 Task: Create Card Card0000000039 in Board Board0000000010 in Workspace WS0000000004 in Trello. Create Card Card0000000040 in Board Board0000000010 in Workspace WS0000000004 in Trello. Create Card Card0000000041 in Board Board0000000011 in Workspace WS0000000004 in Trello. Create Card Card0000000042 in Board Board0000000011 in Workspace WS0000000004 in Trello. Create Card Card0000000043 in Board Board0000000011 in Workspace WS0000000004 in Trello
Action: Mouse moved to (137, 400)
Screenshot: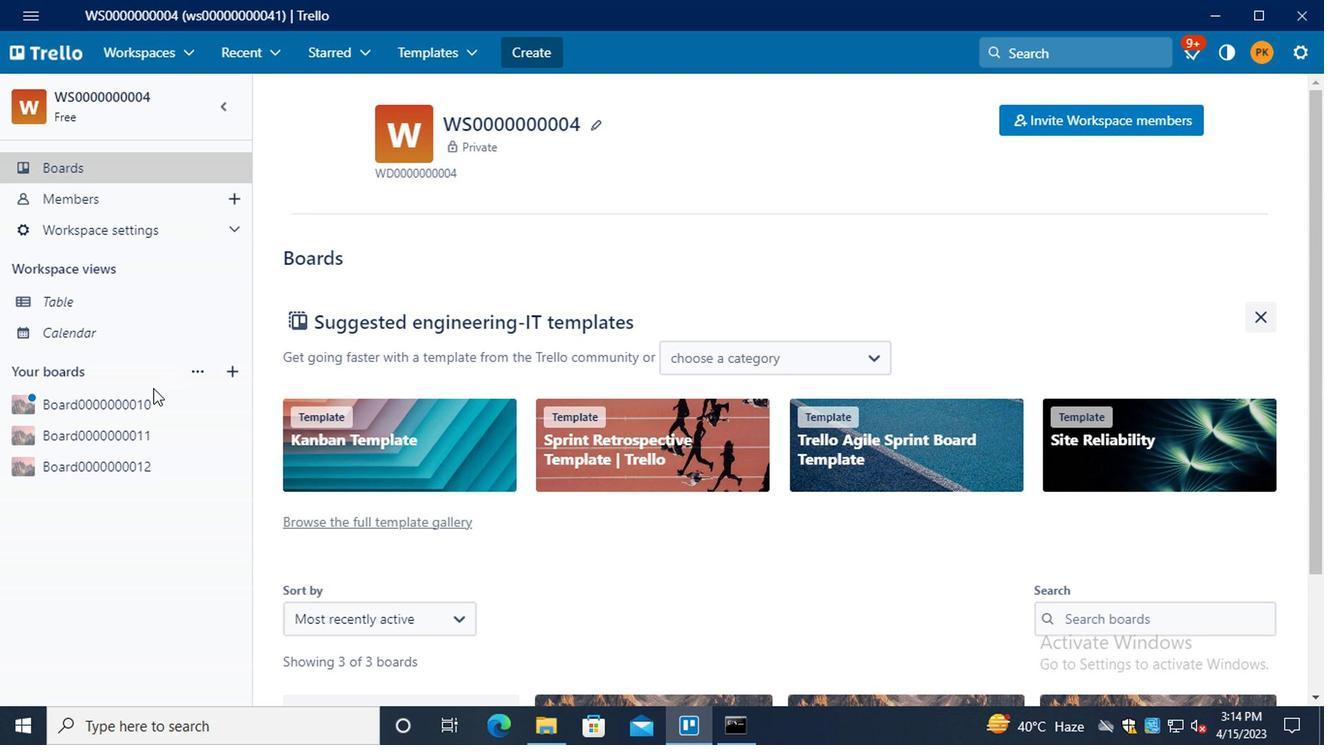 
Action: Mouse pressed left at (137, 400)
Screenshot: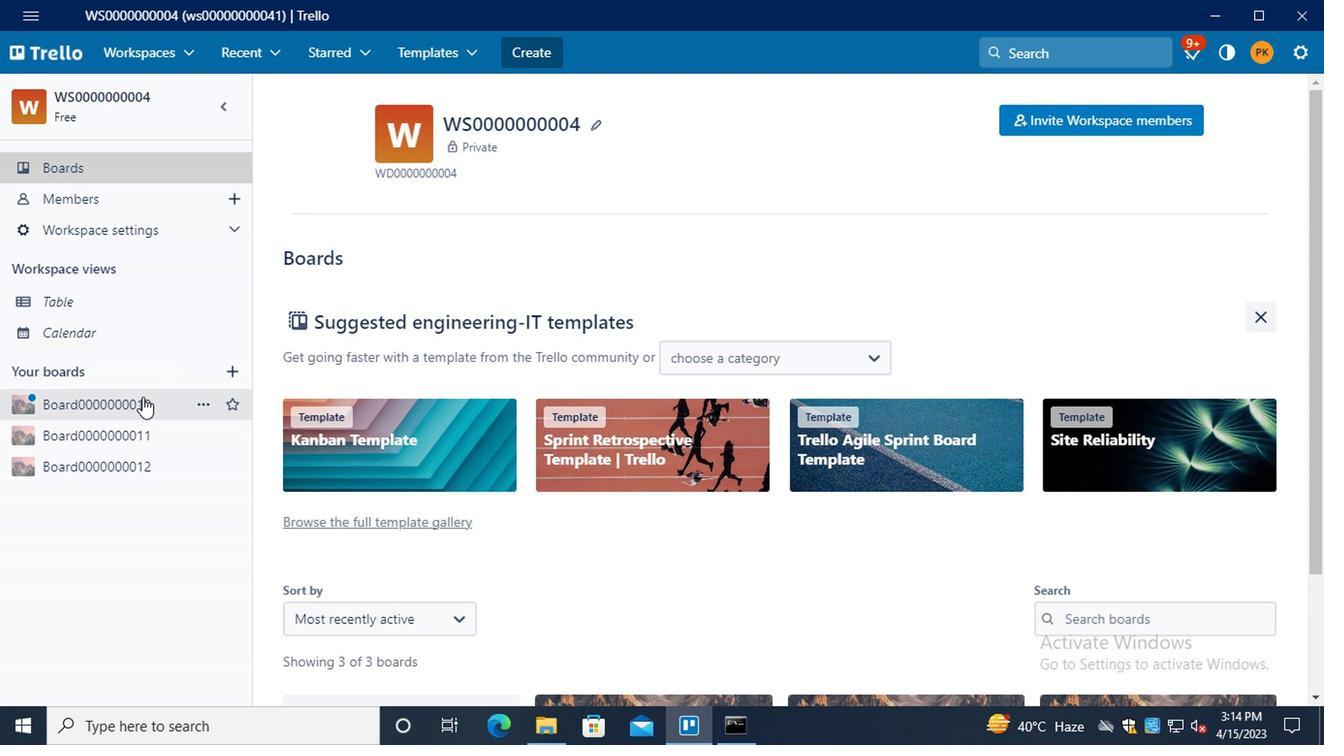 
Action: Mouse moved to (366, 251)
Screenshot: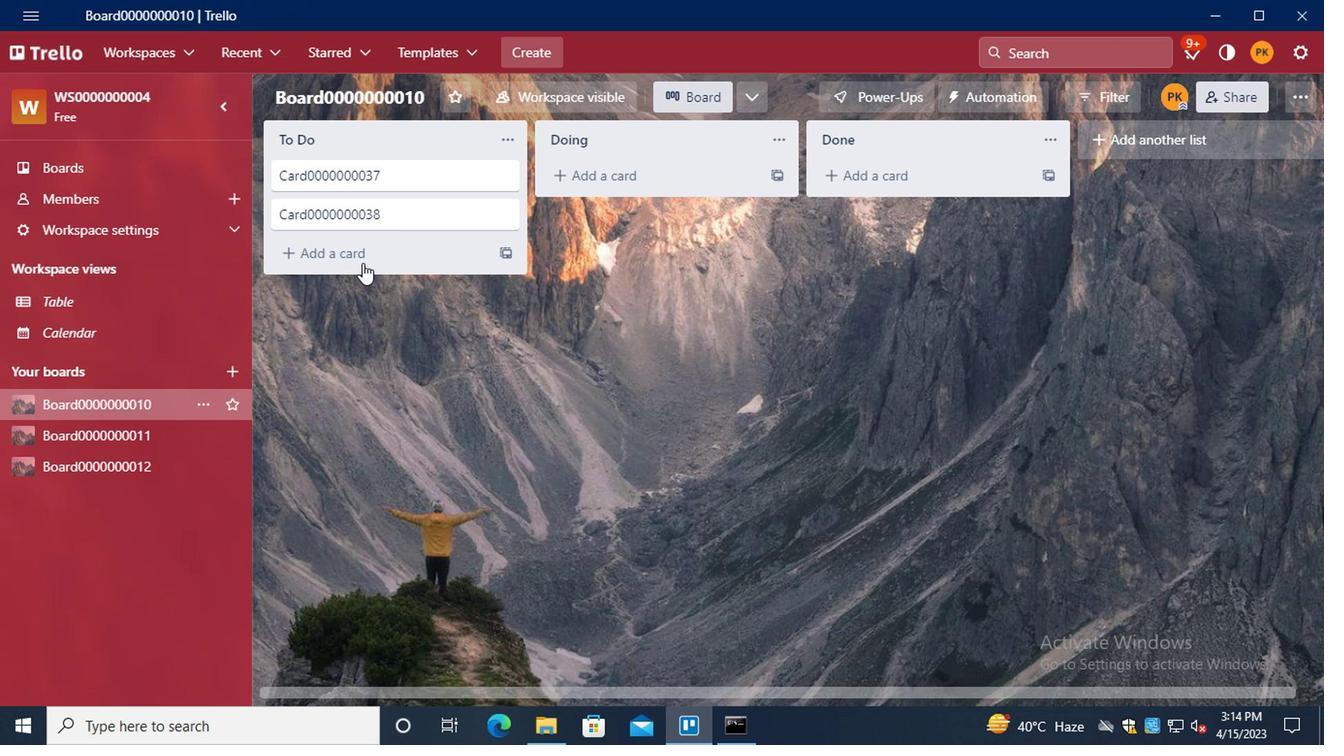 
Action: Mouse pressed left at (366, 251)
Screenshot: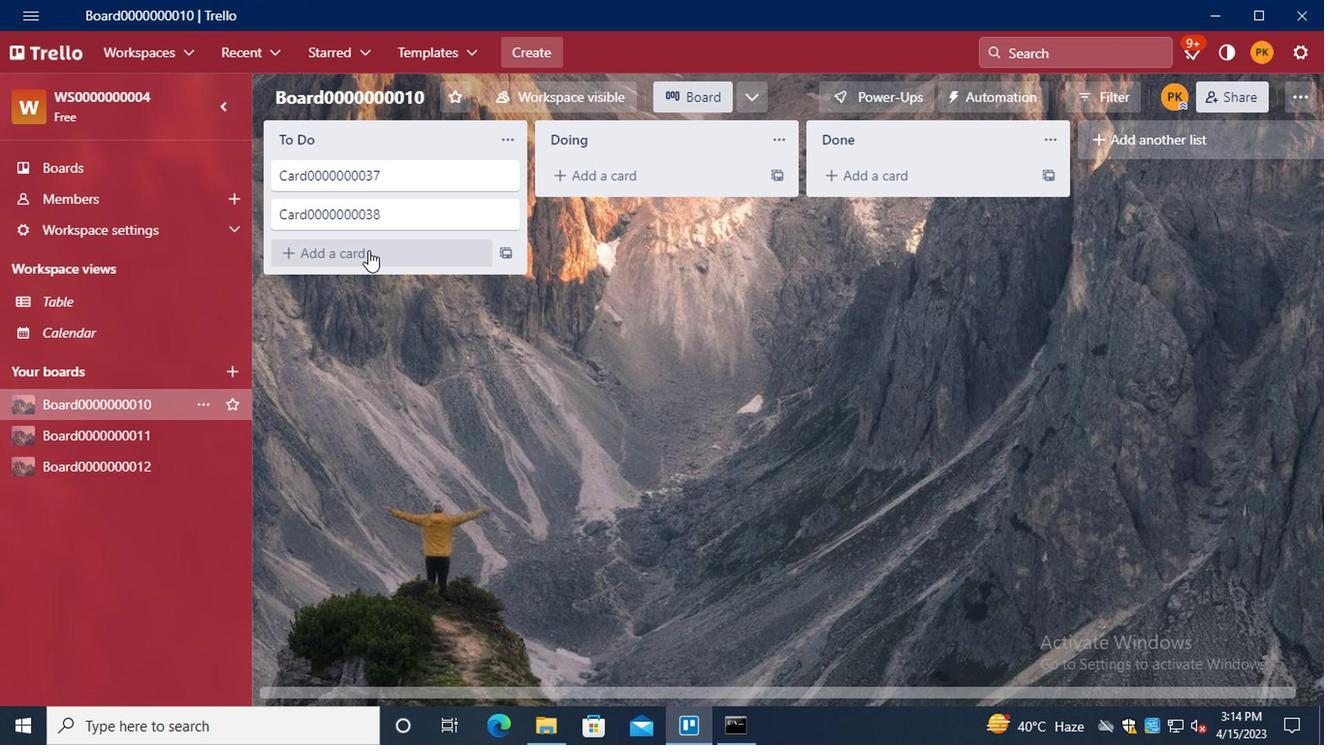 
Action: Key pressed <Key.shift>CARD<Key.backspace><Key.backspace><Key.backspace>ARD0000000039<Key.enter><Key.shift>CARD0000000040<Key.enter>
Screenshot: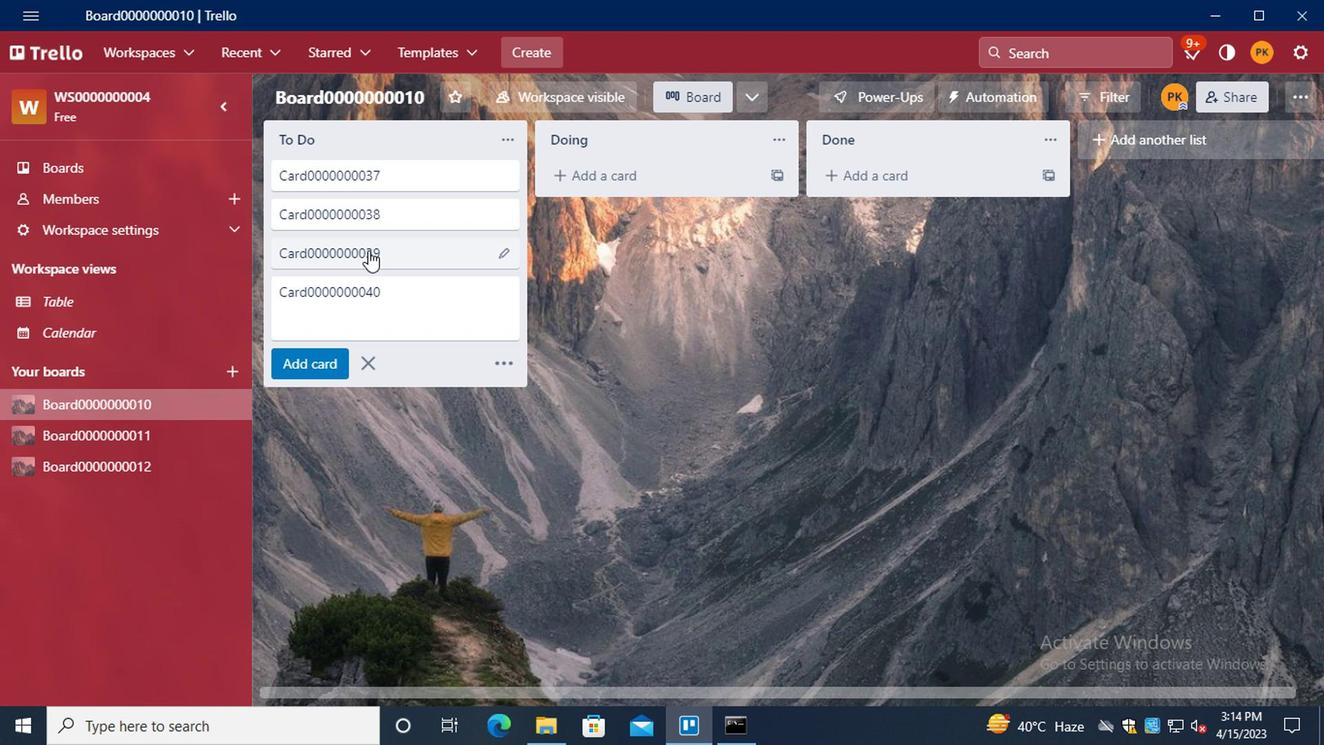 
Action: Mouse moved to (358, 411)
Screenshot: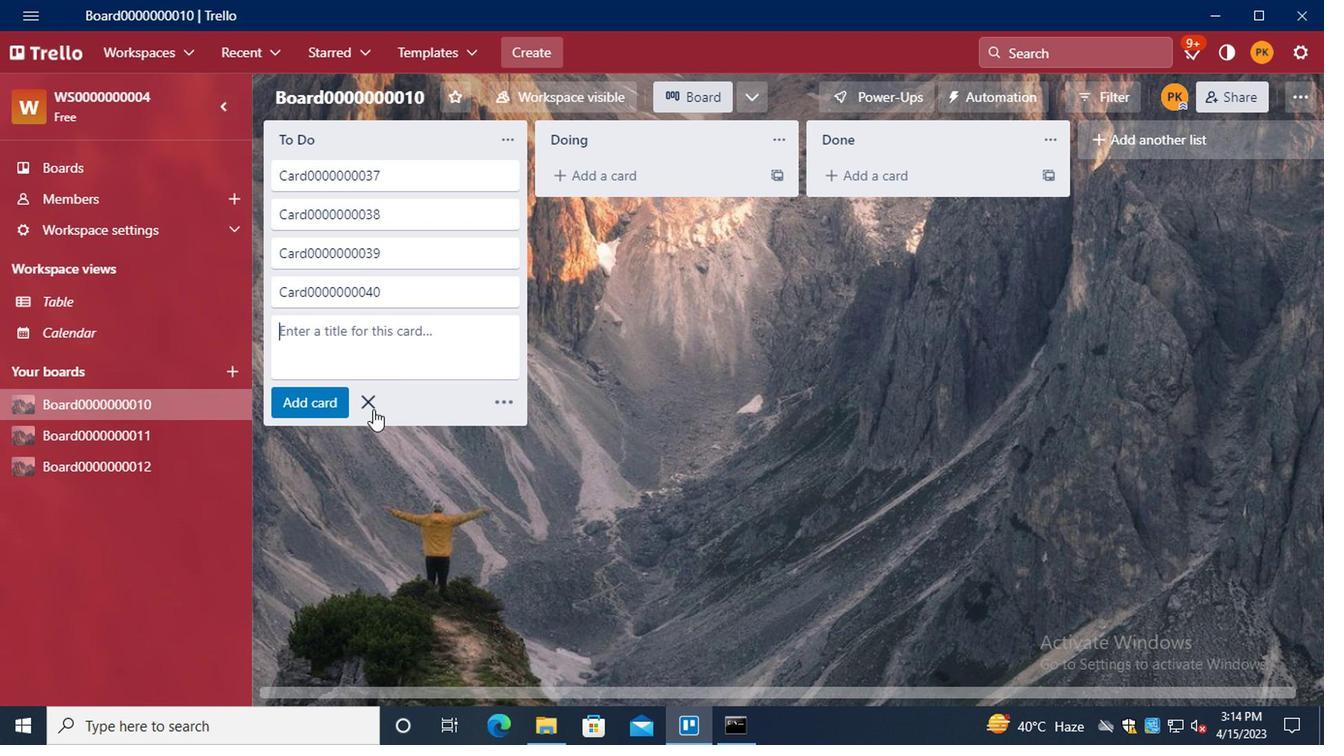 
Action: Mouse pressed left at (358, 411)
Screenshot: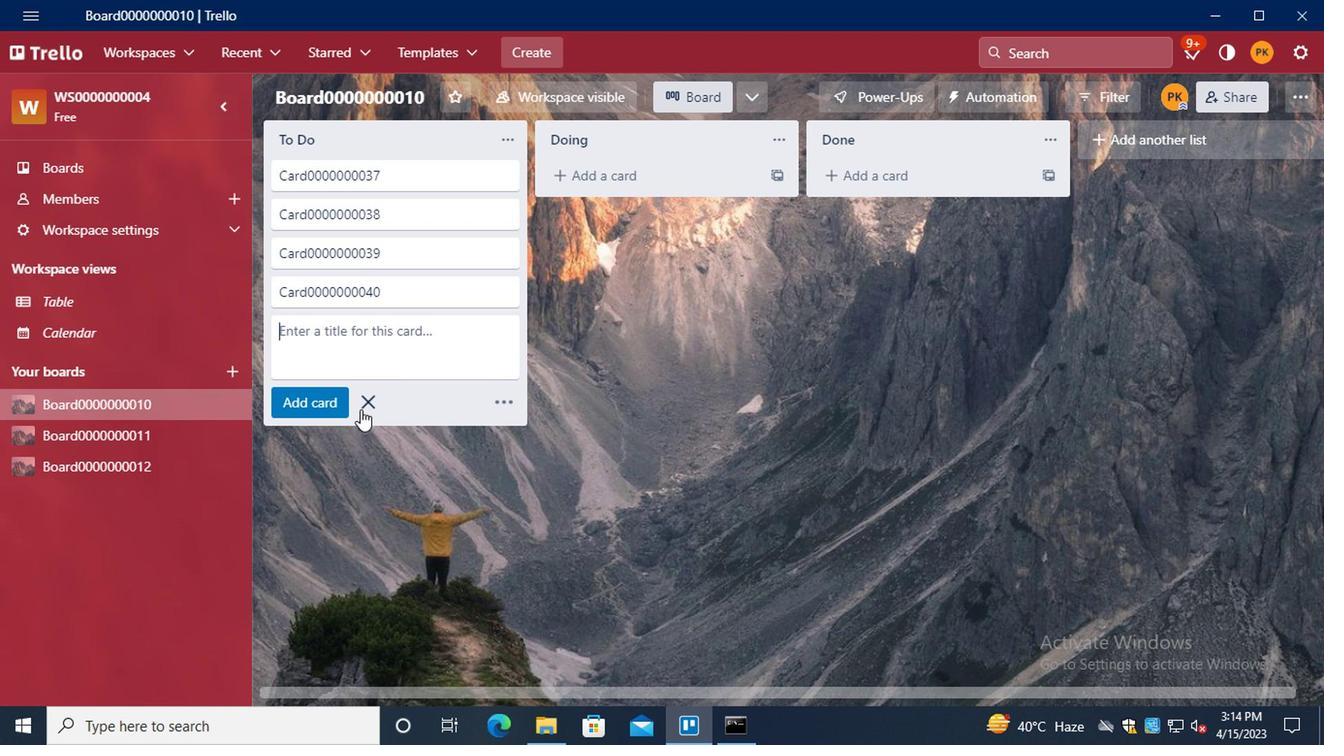 
Action: Mouse moved to (134, 438)
Screenshot: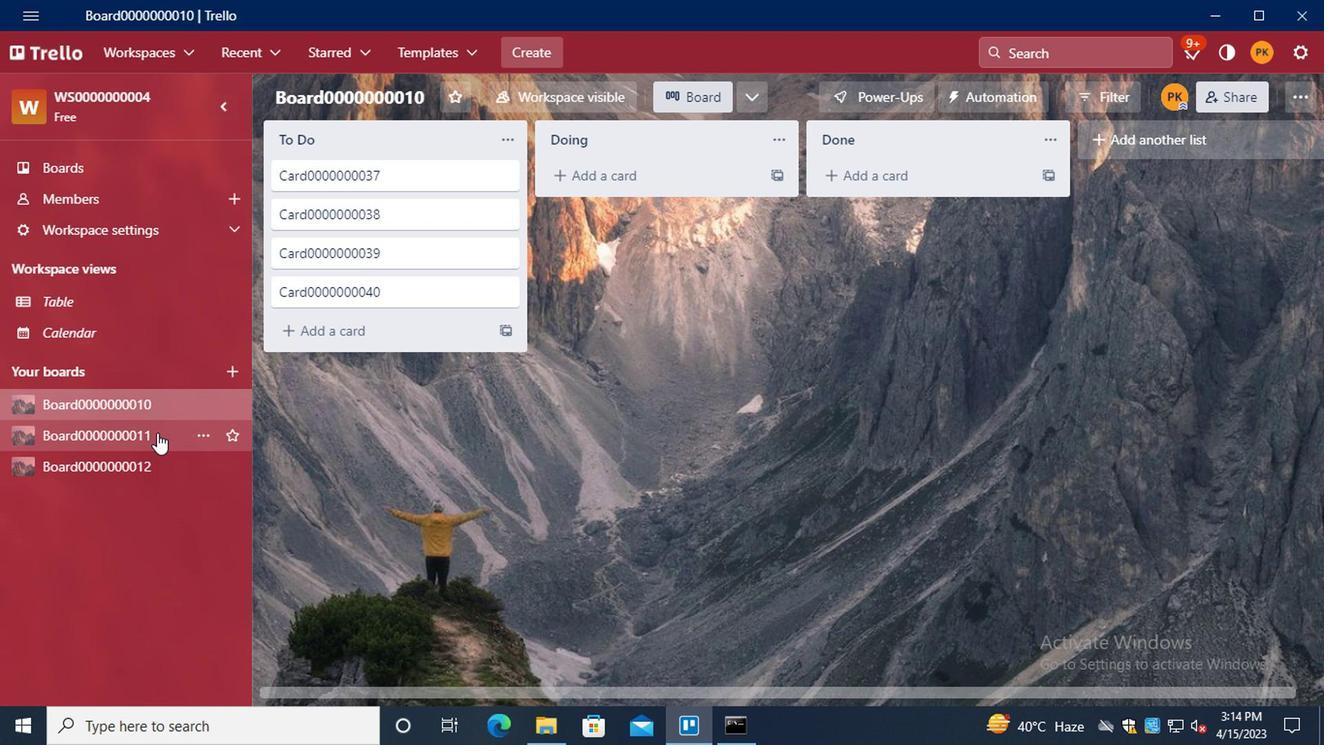 
Action: Mouse pressed left at (134, 438)
Screenshot: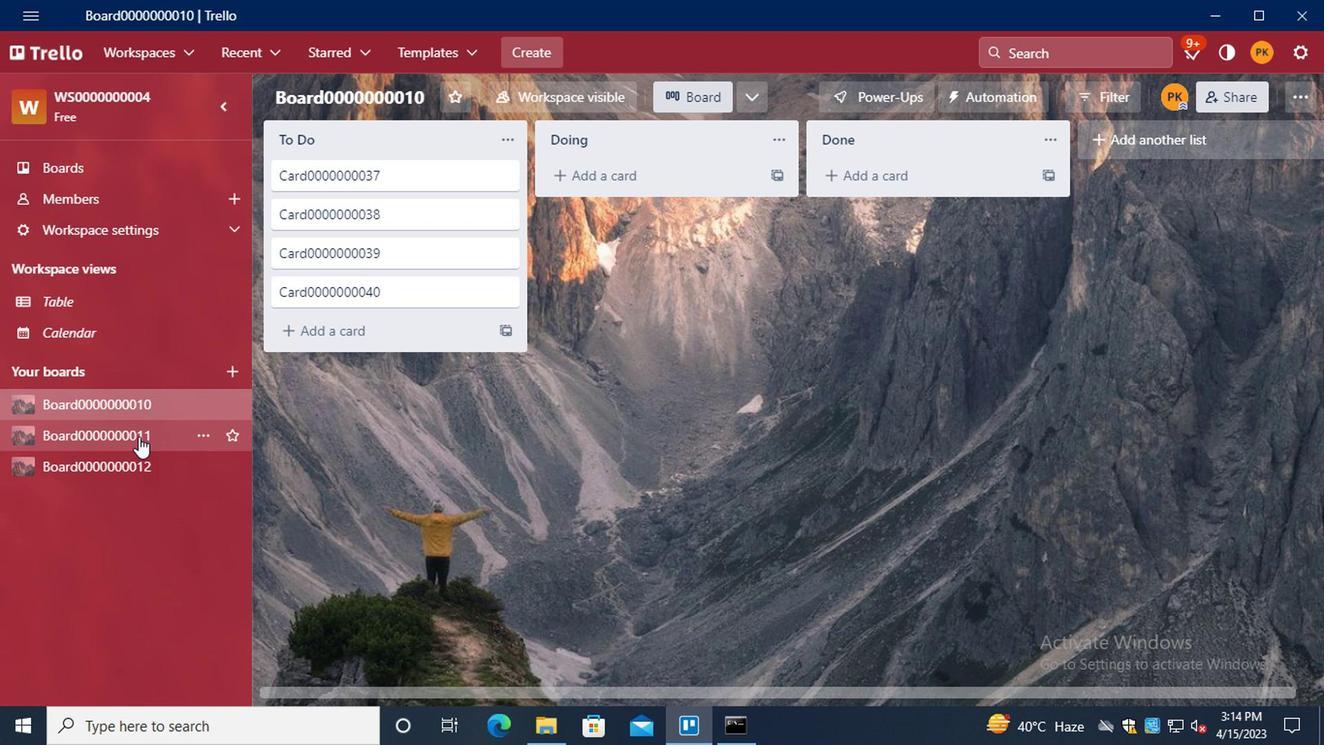 
Action: Mouse moved to (347, 184)
Screenshot: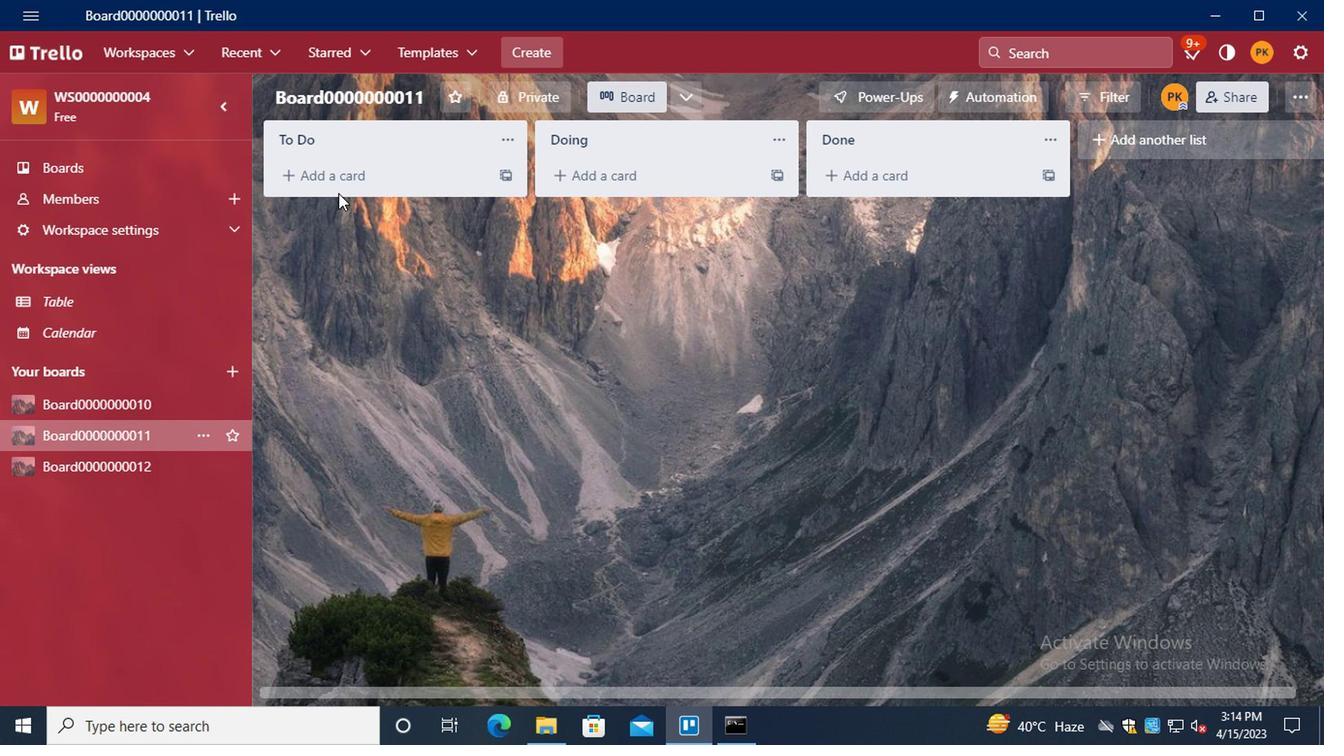 
Action: Mouse pressed left at (347, 184)
Screenshot: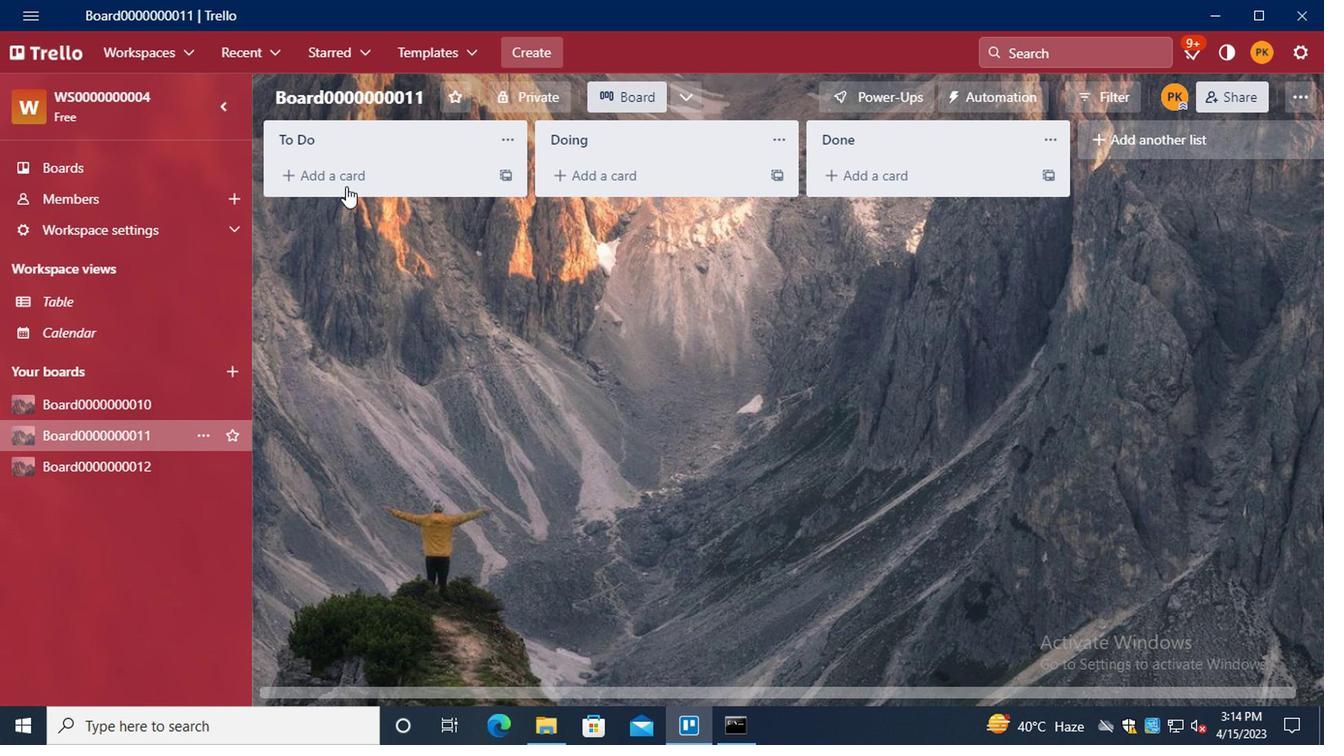 
Action: Key pressed <Key.shift>CARD0000000041<Key.enter><Key.shift>CARD0000000042<Key.enter><Key.shift>CARD0000000043<Key.enter>
Screenshot: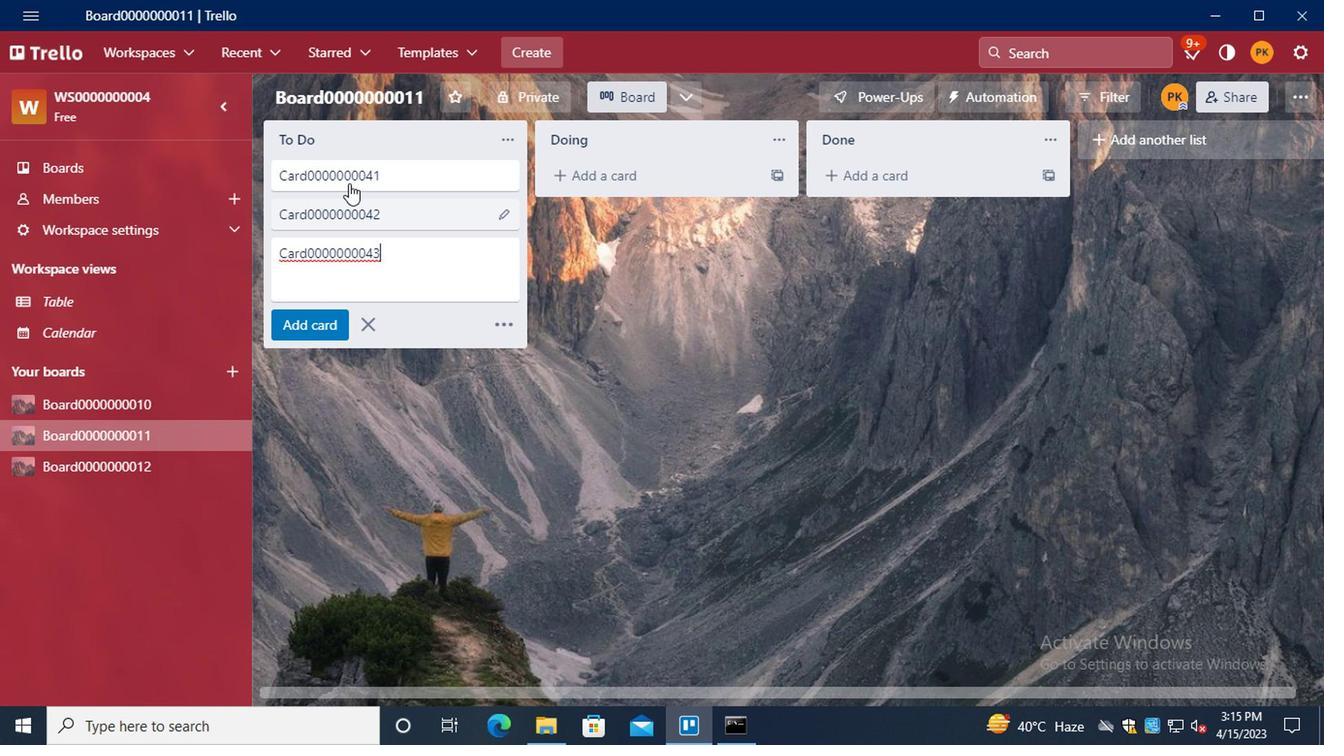 
Action: Mouse moved to (364, 371)
Screenshot: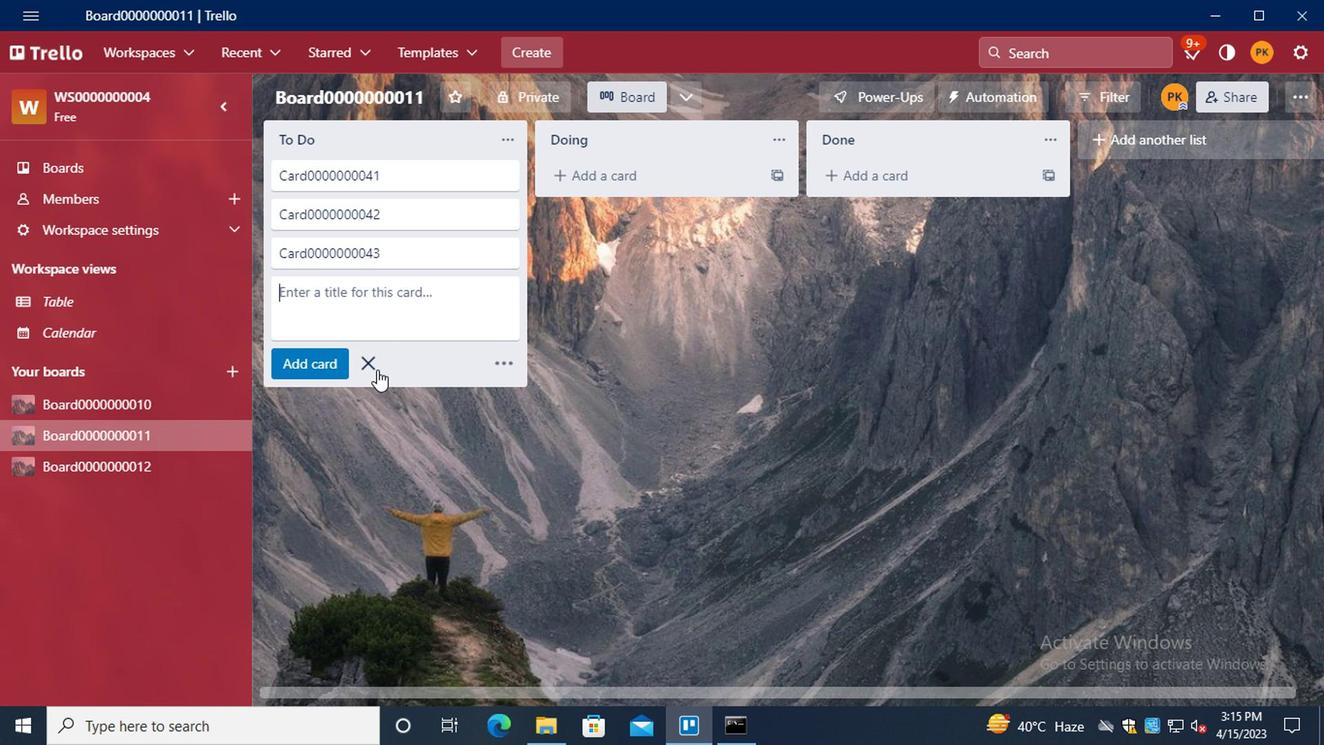 
Action: Mouse pressed left at (364, 371)
Screenshot: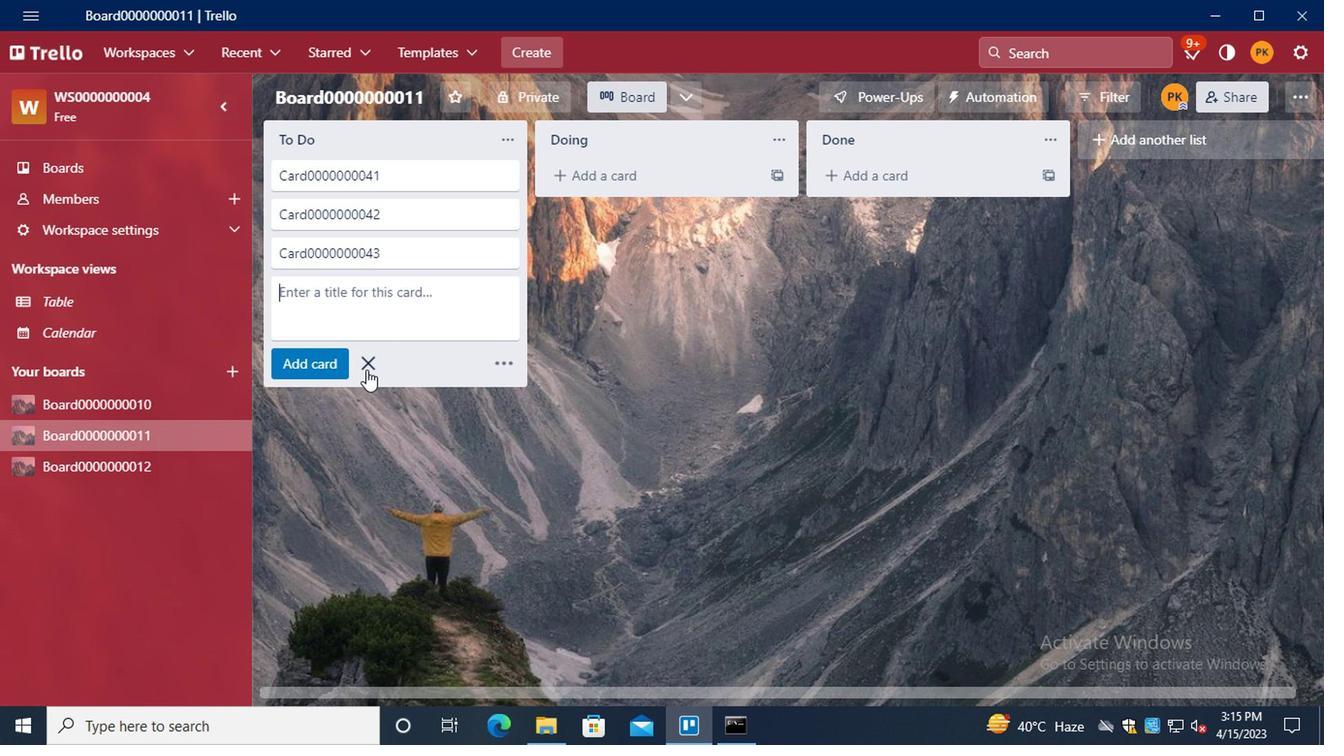 
